 Task: In the paragraph enable add page break before.
Action: Mouse pressed left at (303, 257)
Screenshot: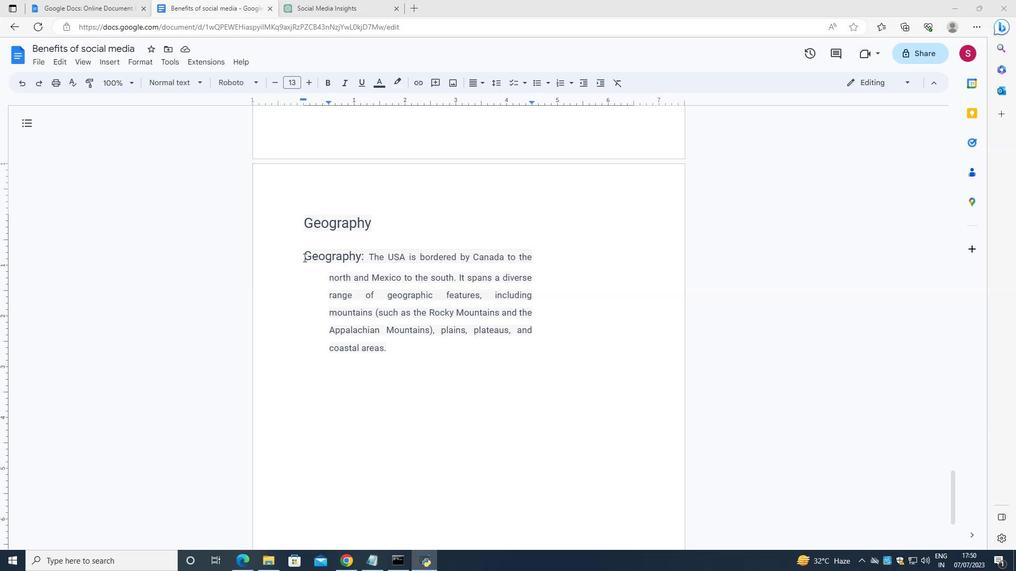 
Action: Mouse moved to (151, 62)
Screenshot: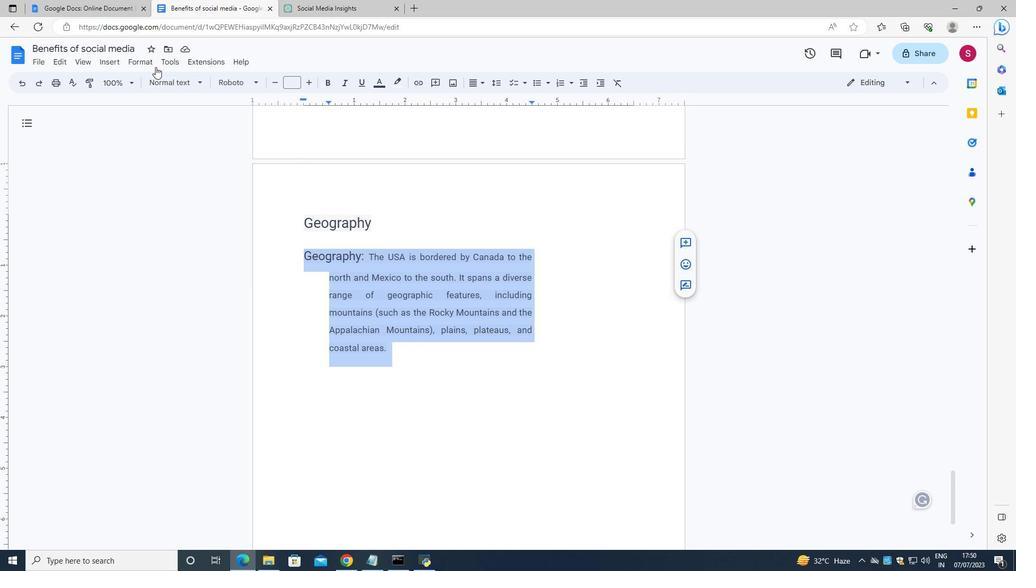 
Action: Mouse pressed left at (151, 62)
Screenshot: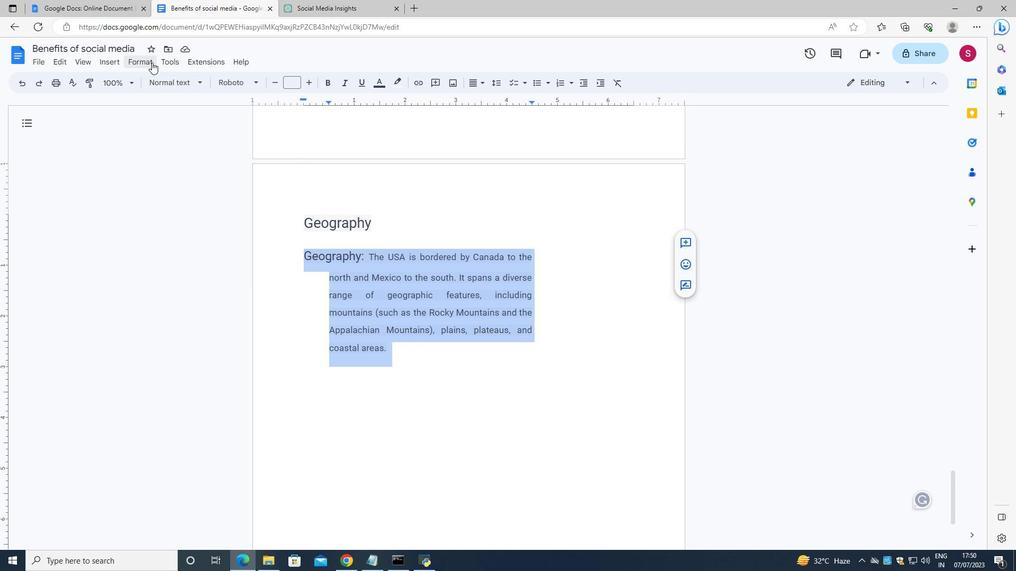 
Action: Mouse moved to (347, 346)
Screenshot: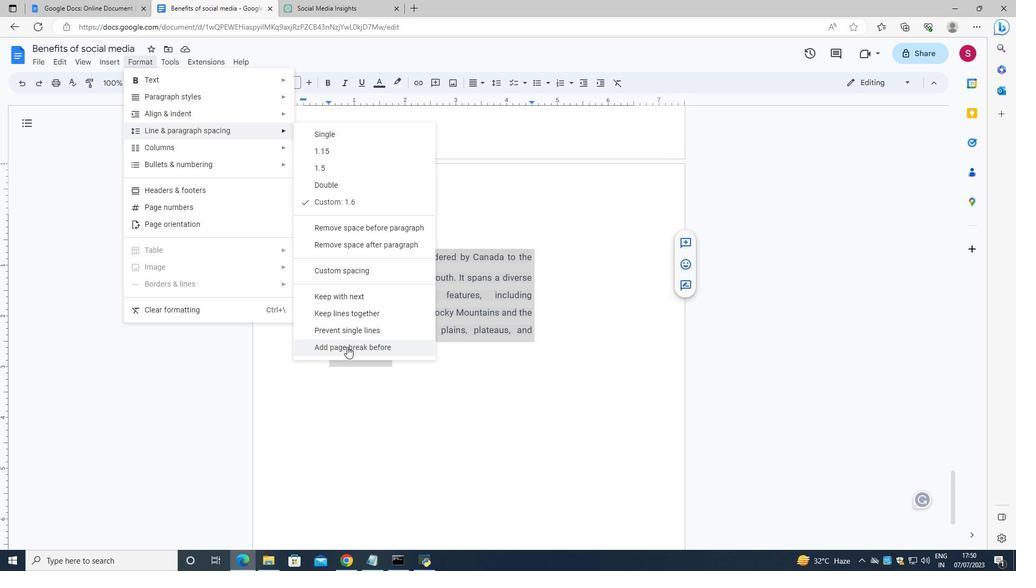 
Action: Mouse pressed left at (347, 346)
Screenshot: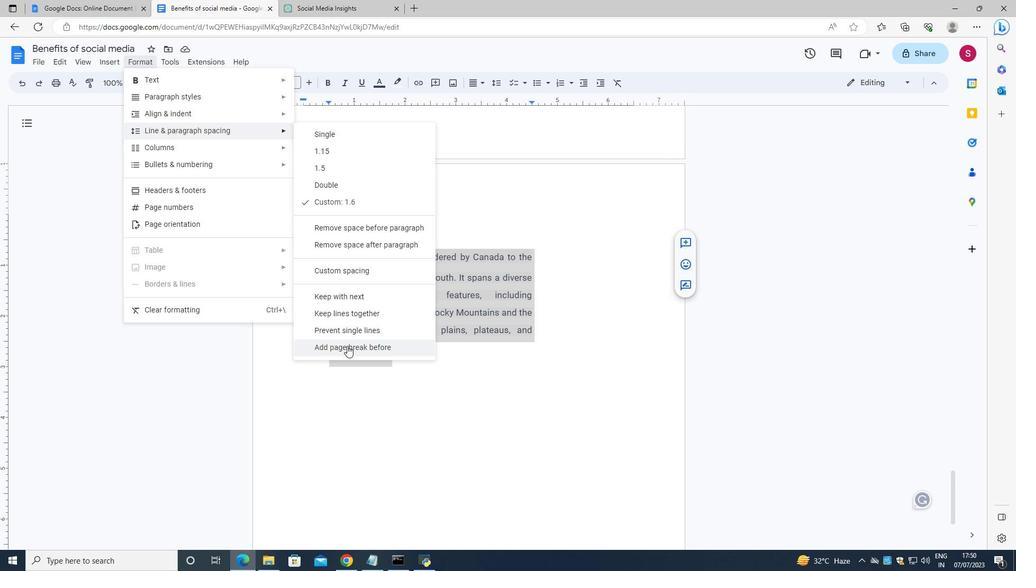 
